 Task: Go to previous used editior in group.
Action: Mouse moved to (165, 3)
Screenshot: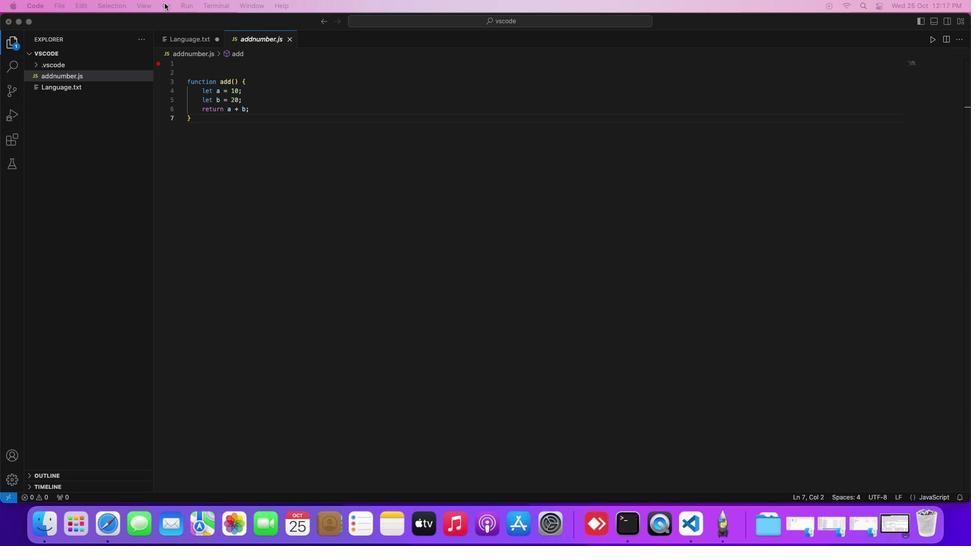 
Action: Mouse pressed left at (165, 3)
Screenshot: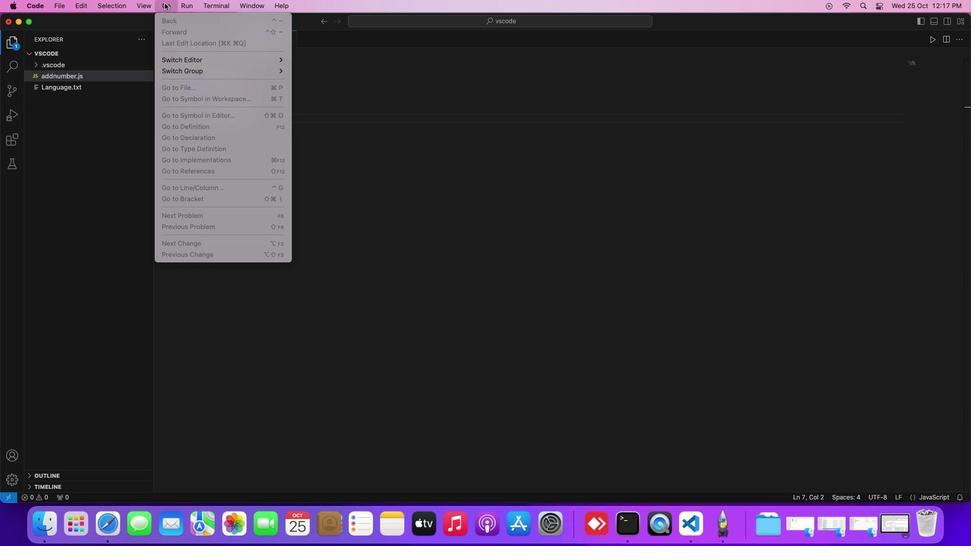 
Action: Mouse moved to (381, 234)
Screenshot: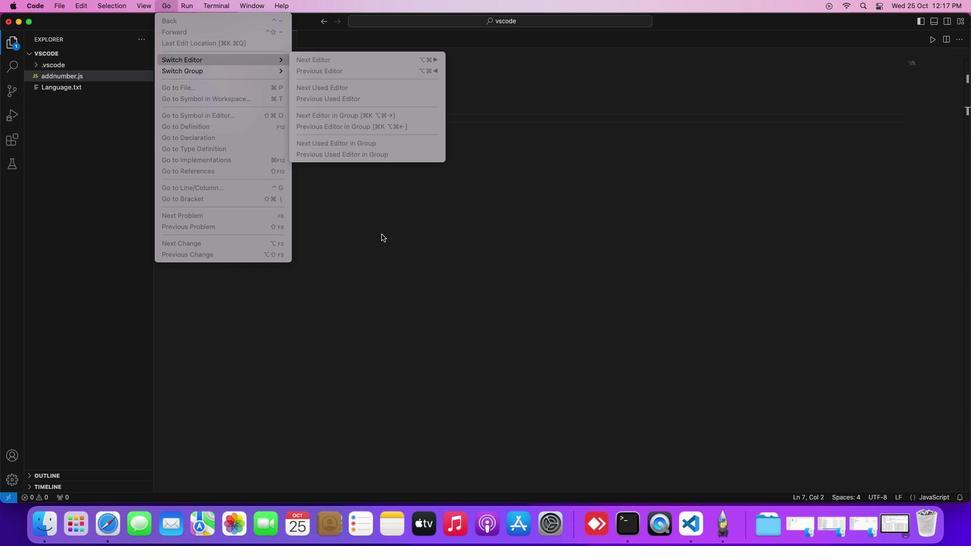 
Action: Mouse pressed left at (381, 234)
Screenshot: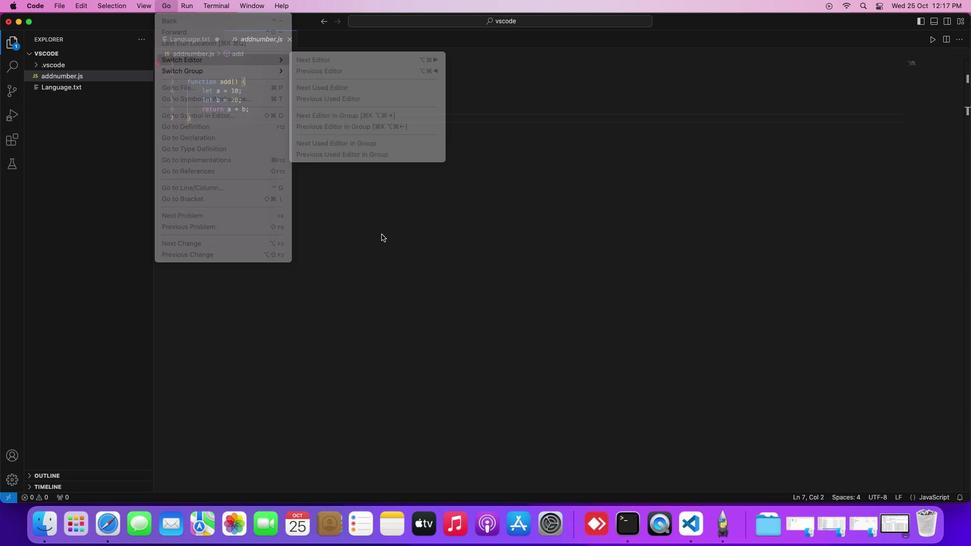 
Action: Mouse moved to (164, 8)
Screenshot: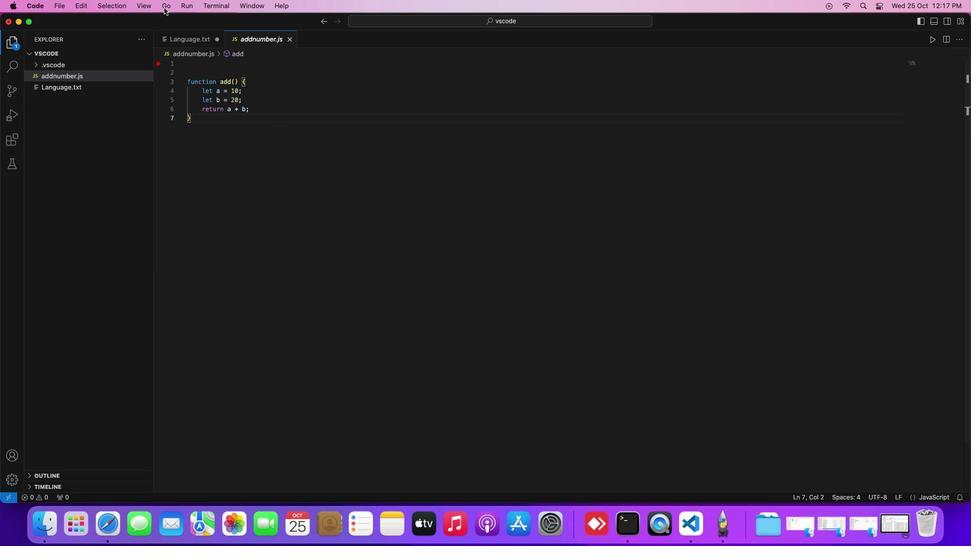 
Action: Mouse pressed left at (164, 8)
Screenshot: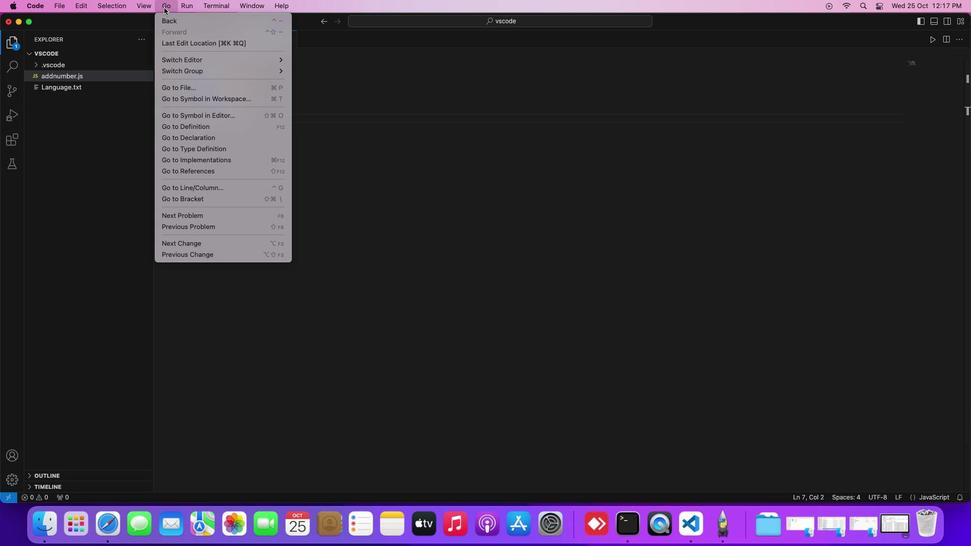 
Action: Mouse moved to (329, 151)
Screenshot: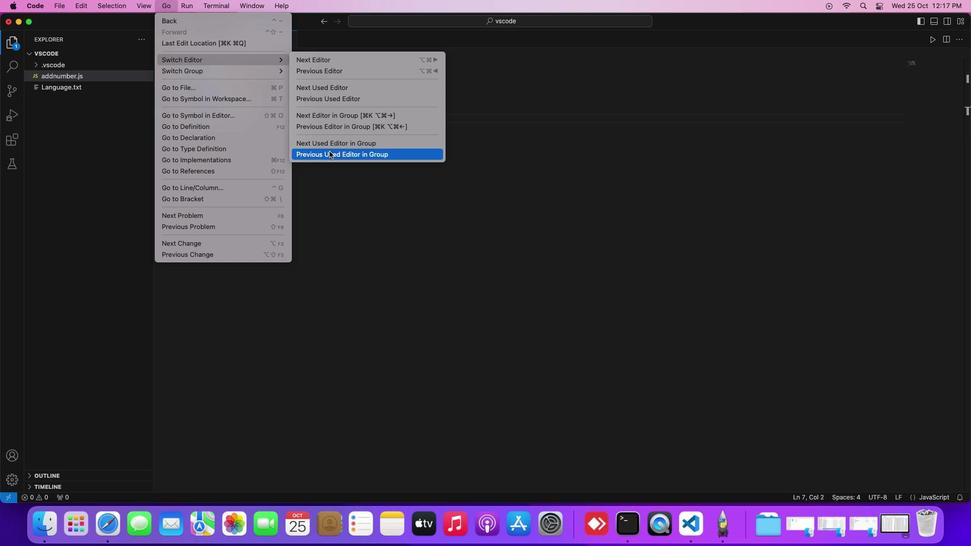 
Action: Mouse pressed left at (329, 151)
Screenshot: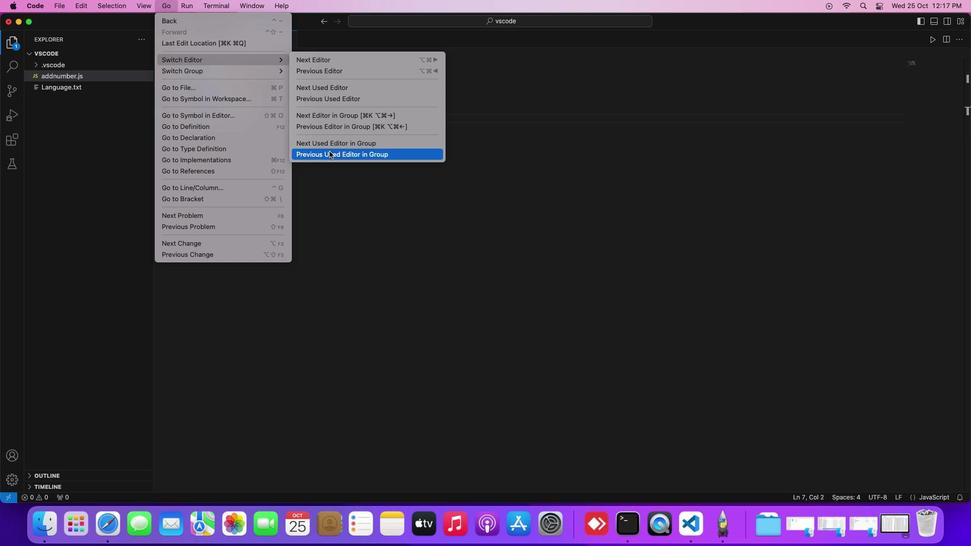 
